 Task: Filter the discussions in the repository "Javascript" by the label "documentation".
Action: Mouse moved to (1074, 198)
Screenshot: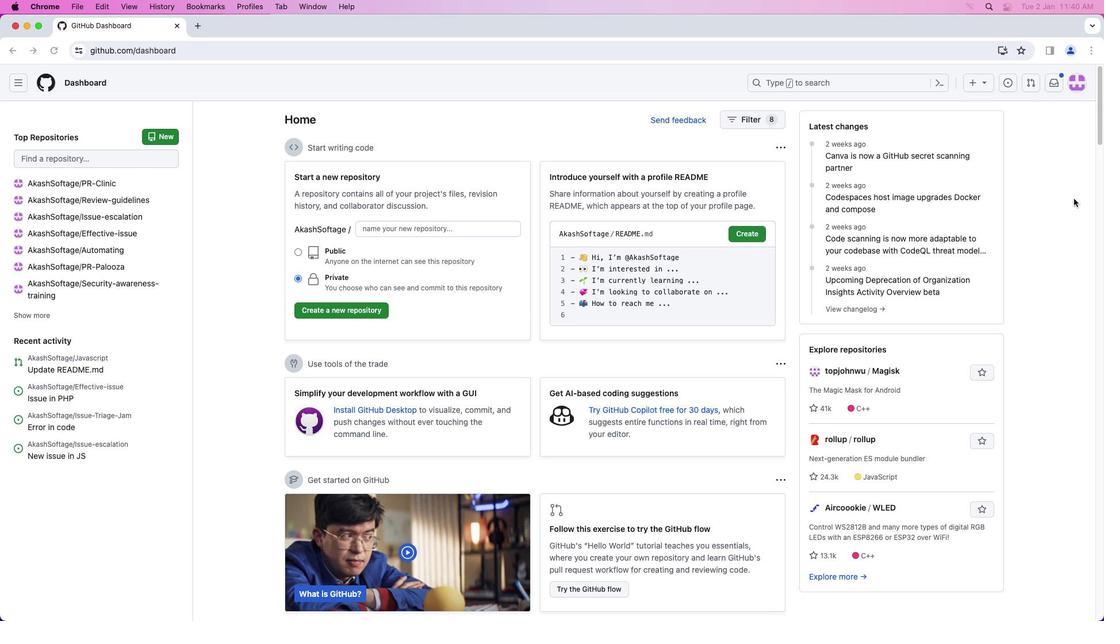 
Action: Mouse pressed left at (1074, 198)
Screenshot: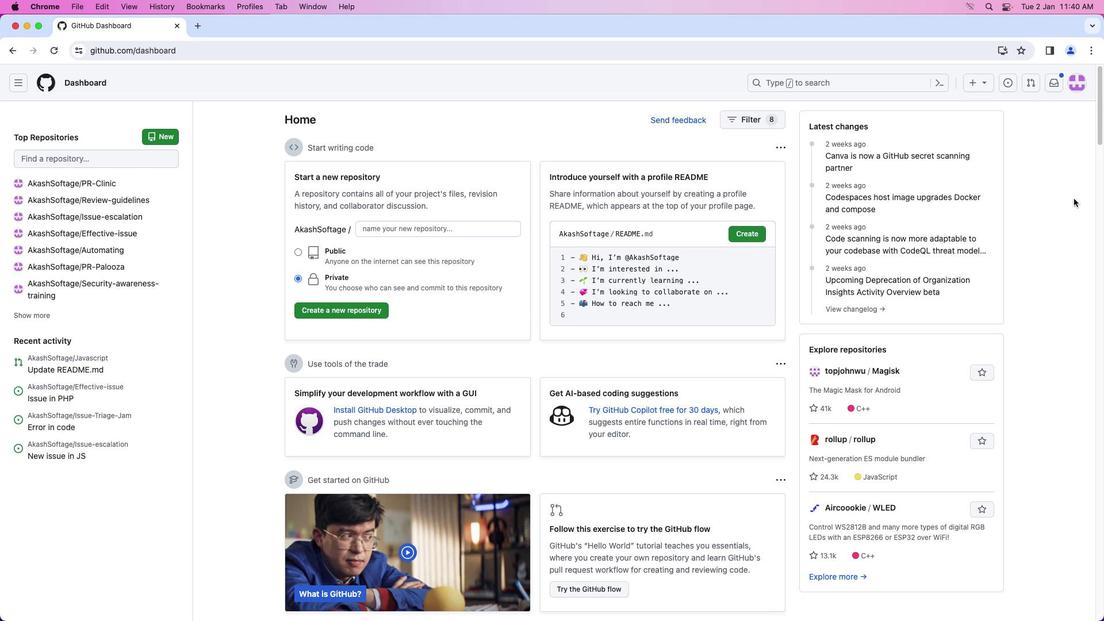 
Action: Mouse moved to (1074, 81)
Screenshot: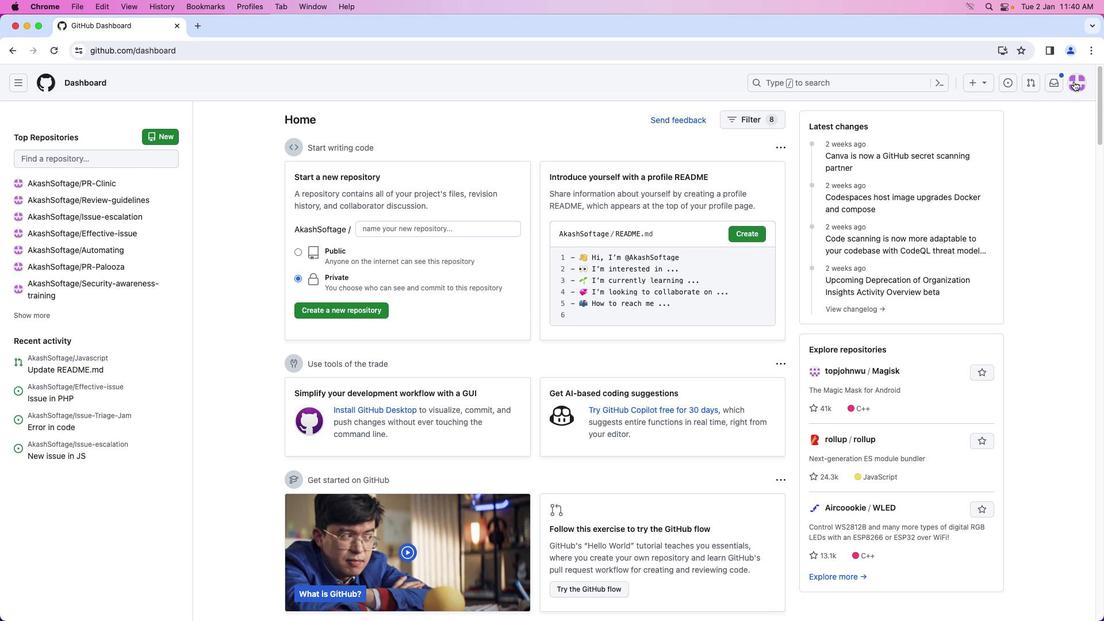 
Action: Mouse pressed left at (1074, 81)
Screenshot: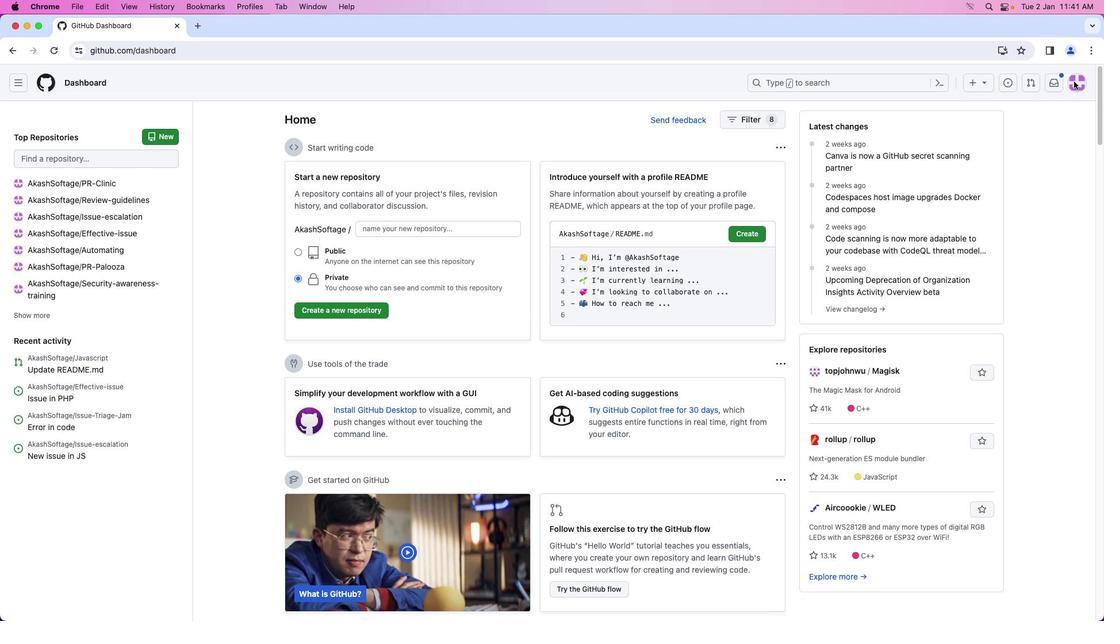 
Action: Mouse moved to (1005, 187)
Screenshot: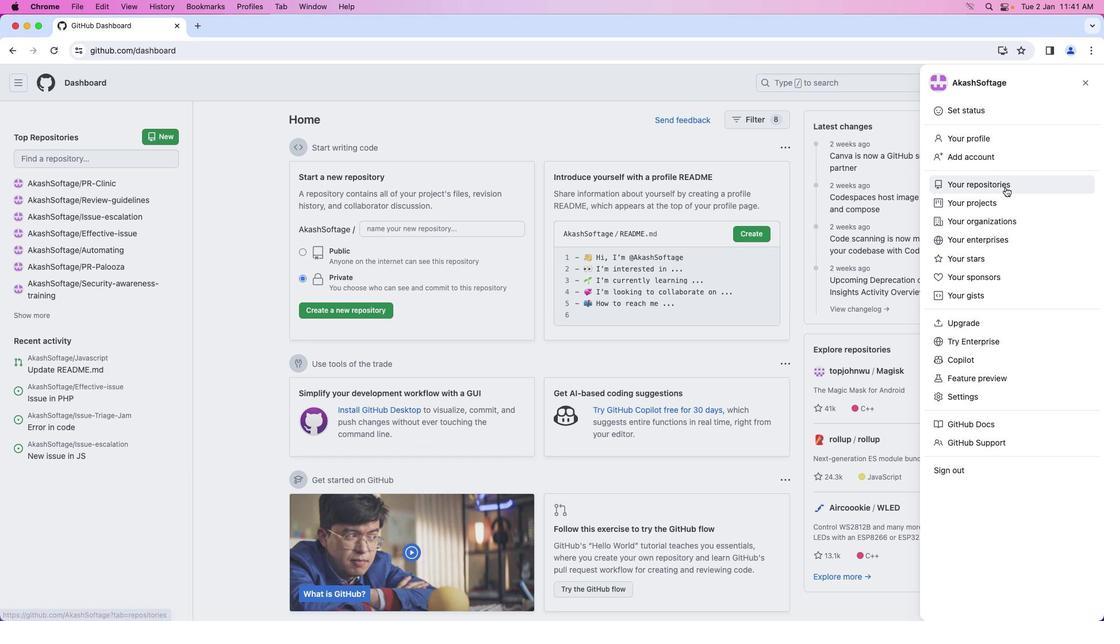 
Action: Mouse pressed left at (1005, 187)
Screenshot: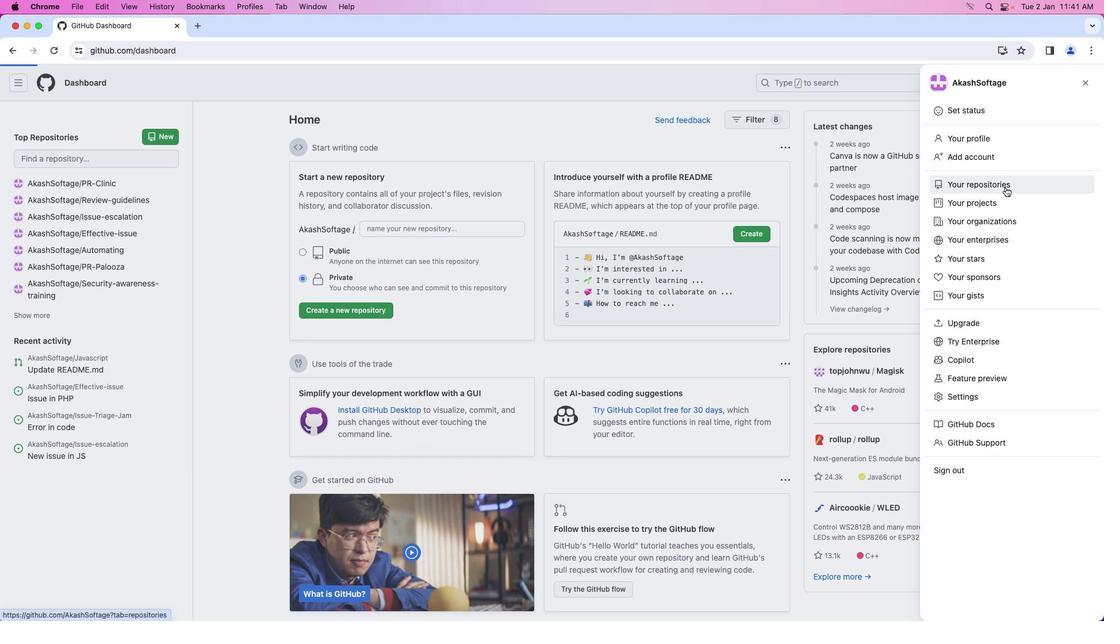 
Action: Mouse moved to (414, 193)
Screenshot: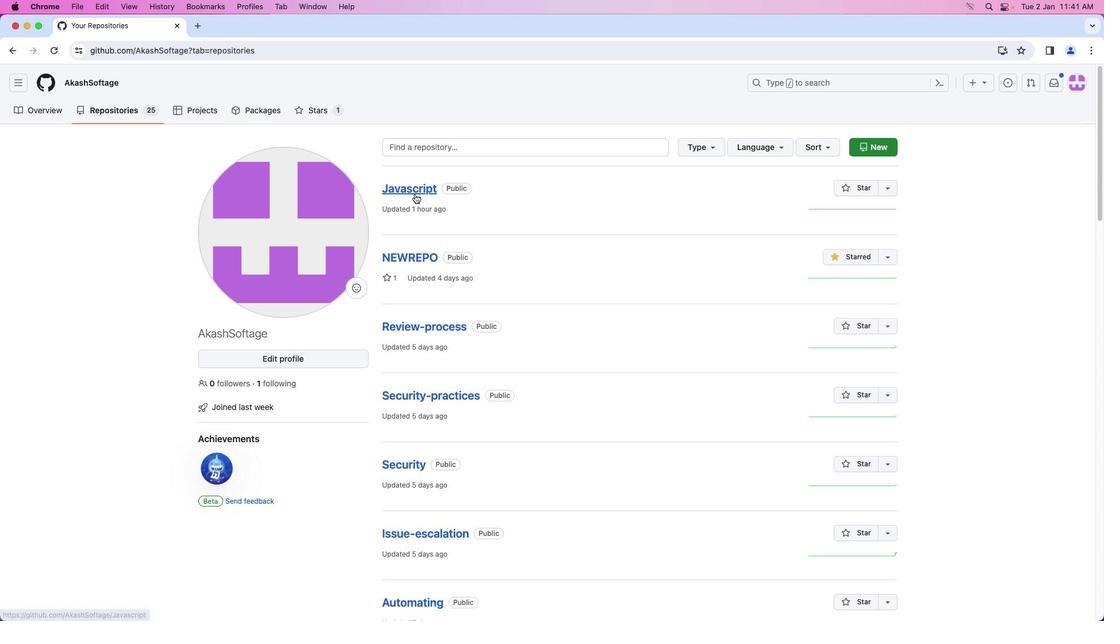 
Action: Mouse pressed left at (414, 193)
Screenshot: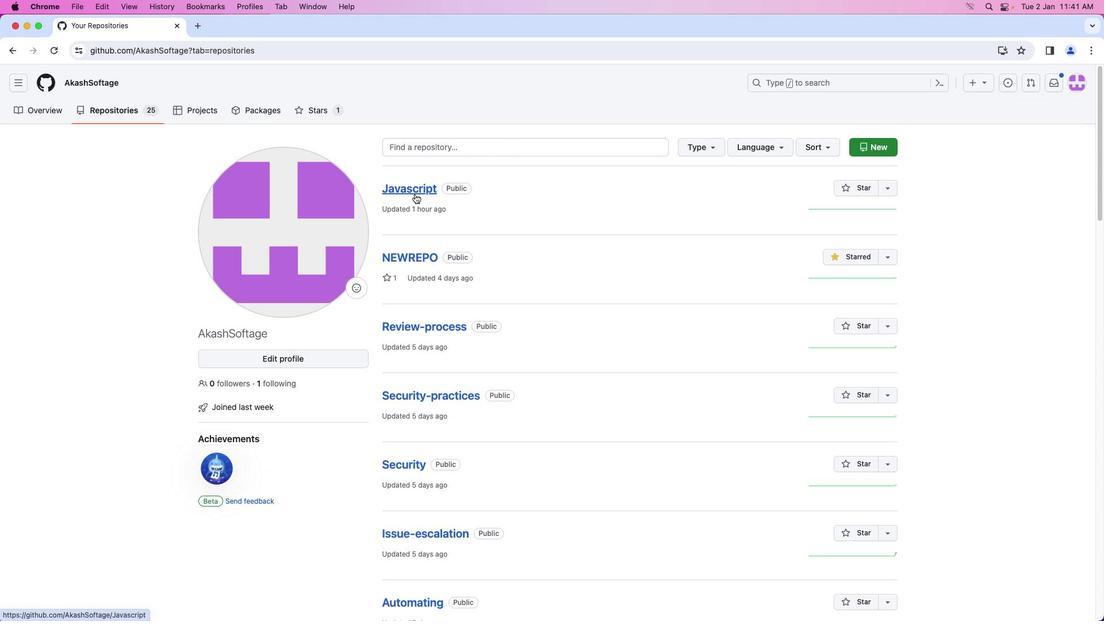 
Action: Mouse moved to (255, 117)
Screenshot: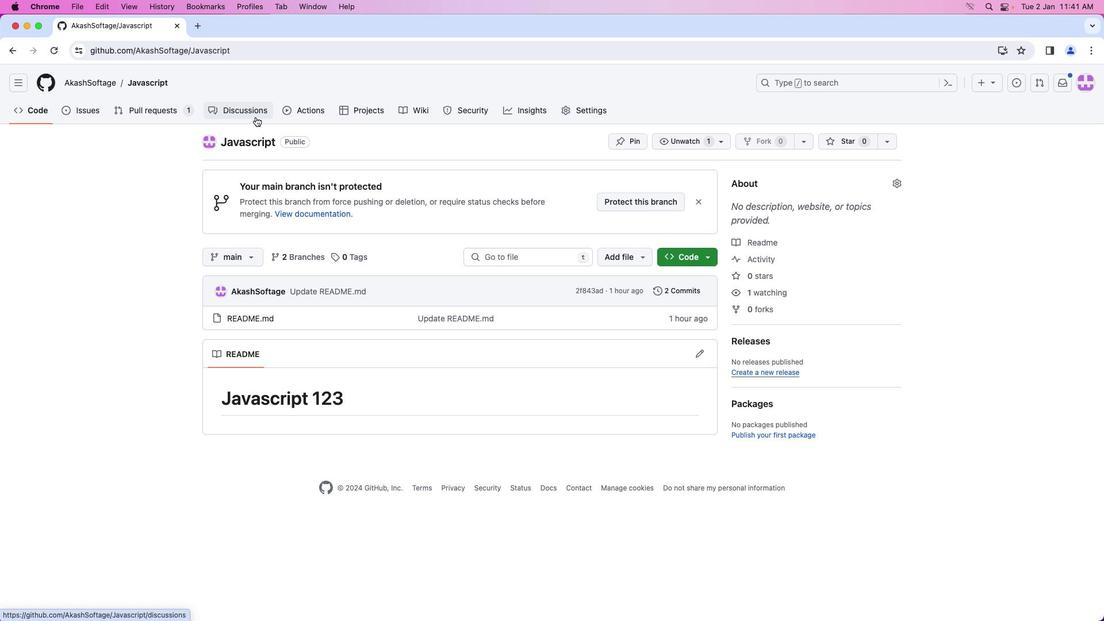 
Action: Mouse pressed left at (255, 117)
Screenshot: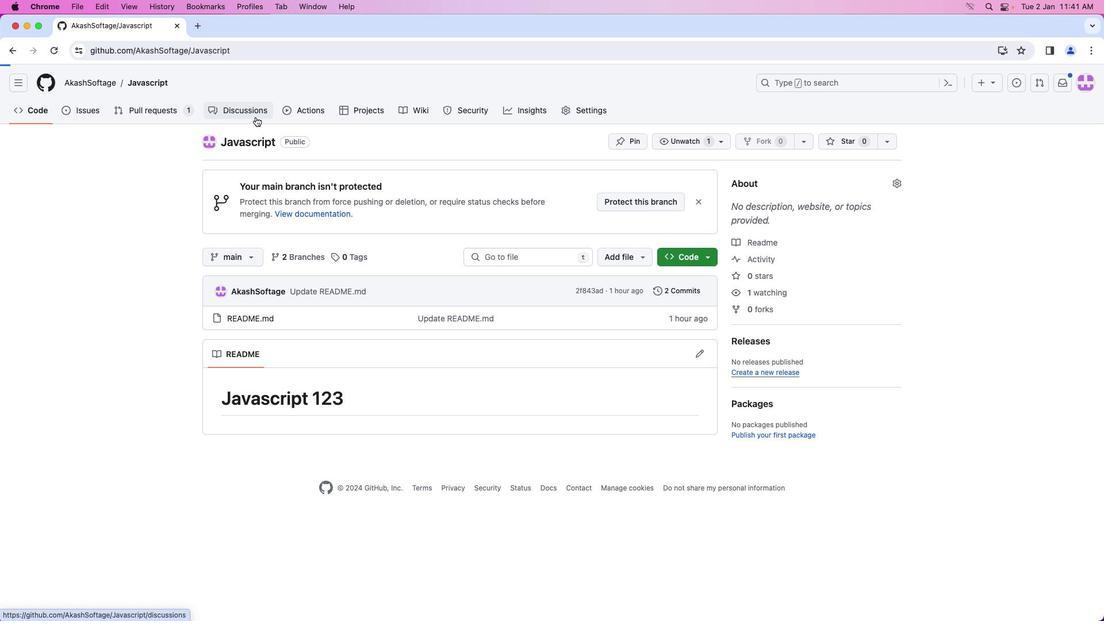 
Action: Mouse moved to (733, 256)
Screenshot: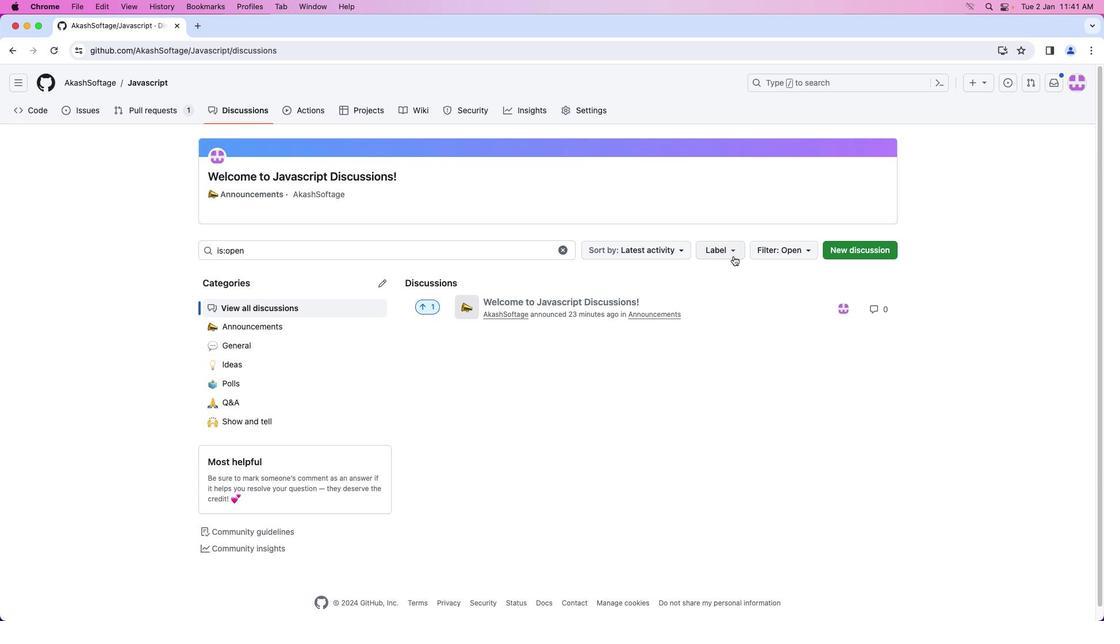 
Action: Mouse pressed left at (733, 256)
Screenshot: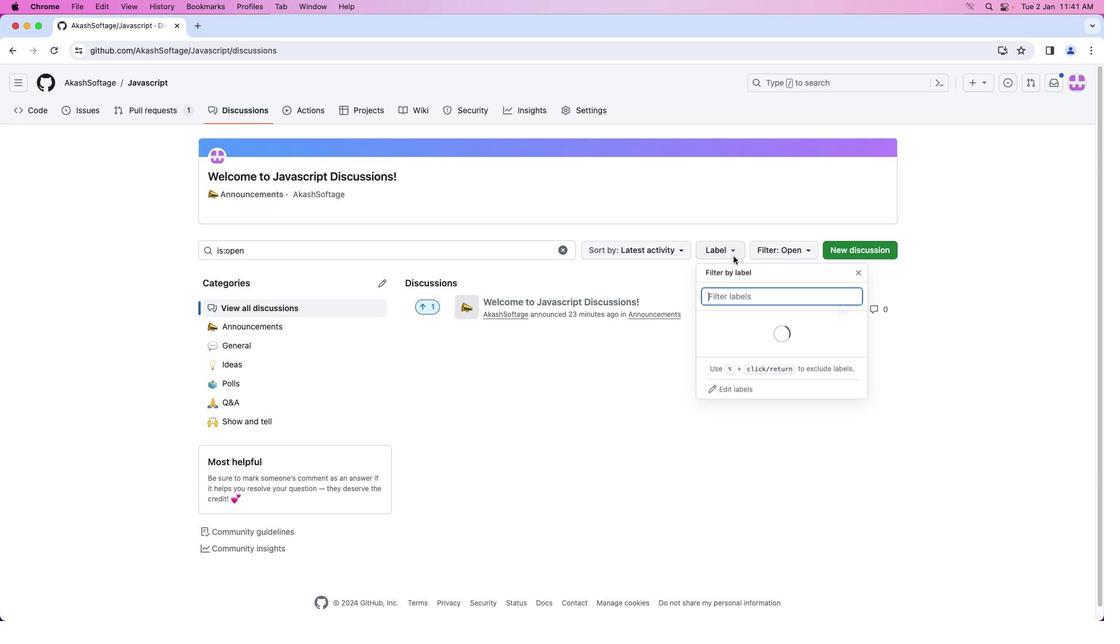 
Action: Mouse moved to (779, 372)
Screenshot: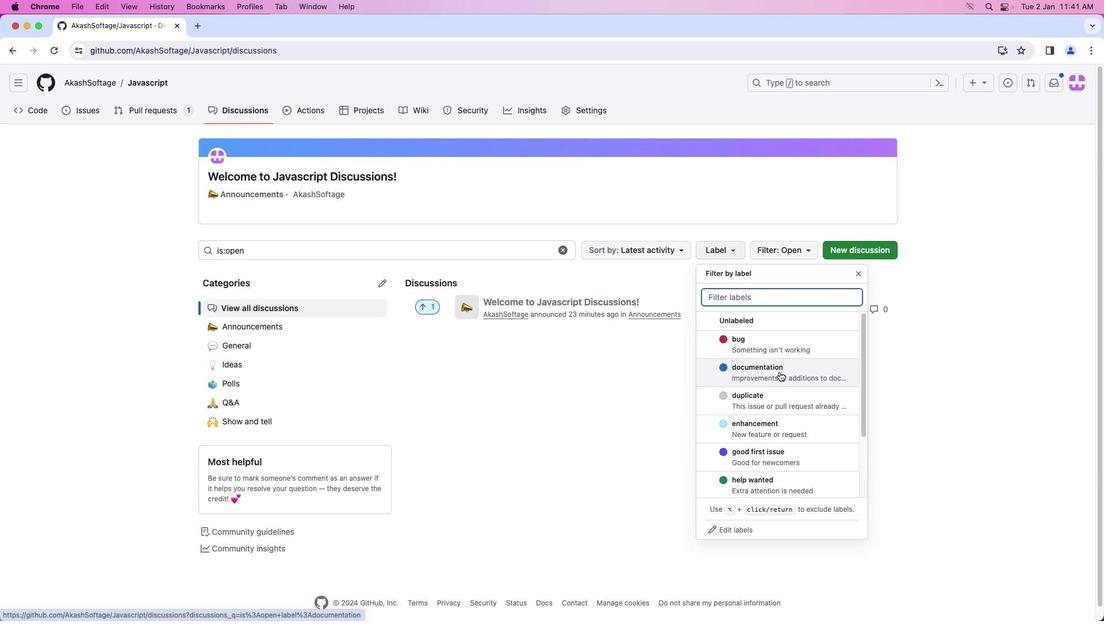 
Action: Mouse pressed left at (779, 372)
Screenshot: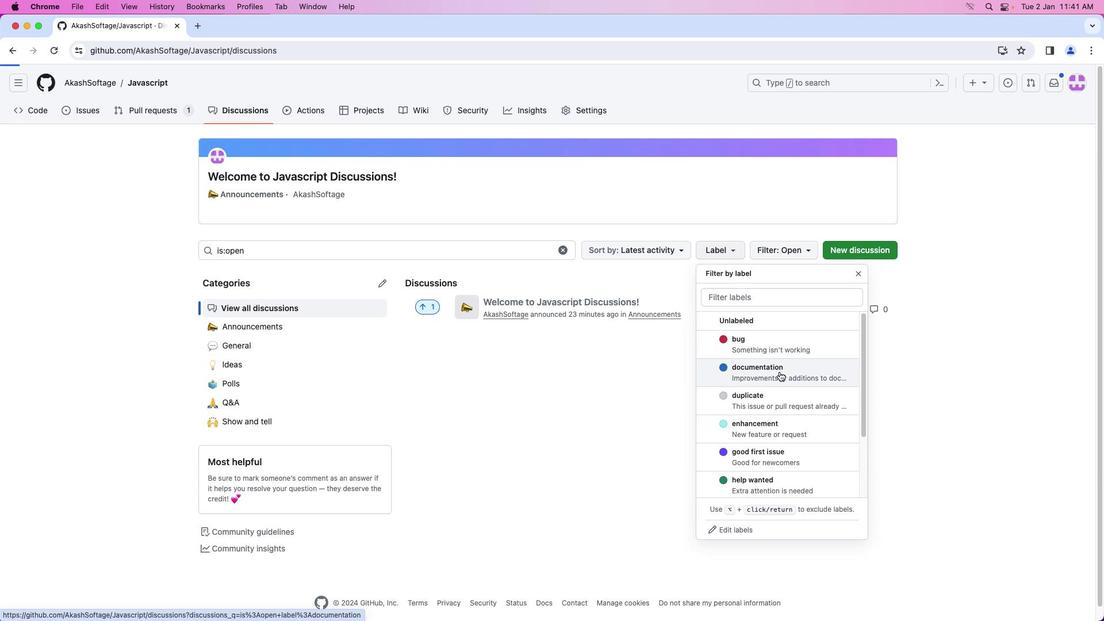 
Action: Mouse moved to (775, 341)
Screenshot: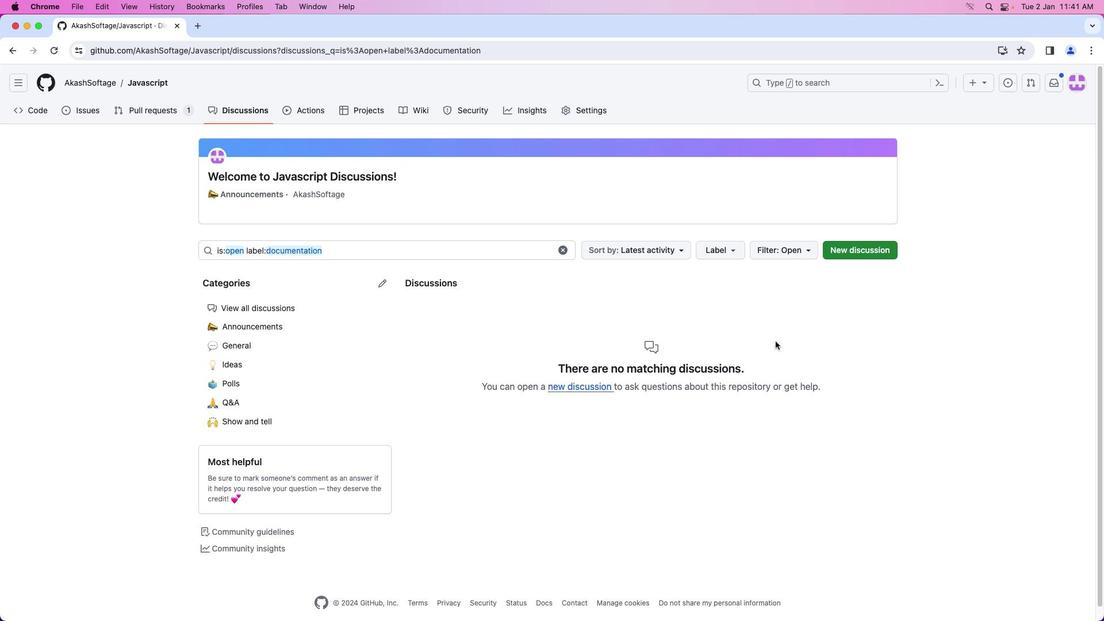 
